 Task: Create a due date automation trigger when advanced on, on the monday before a card is due add fields with custom field "Resume" cleared at 11:00 AM.
Action: Mouse moved to (996, 73)
Screenshot: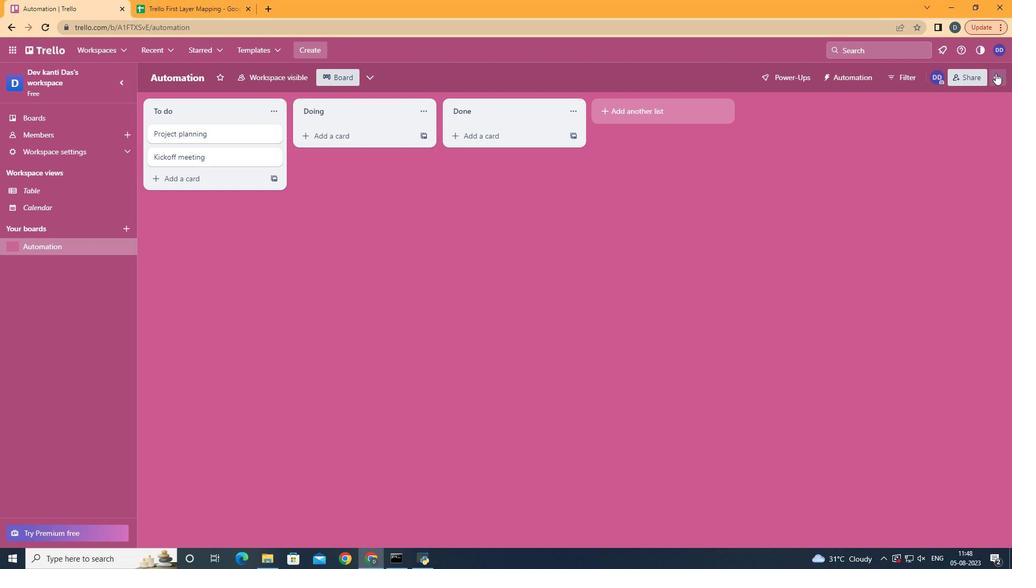 
Action: Mouse pressed left at (996, 73)
Screenshot: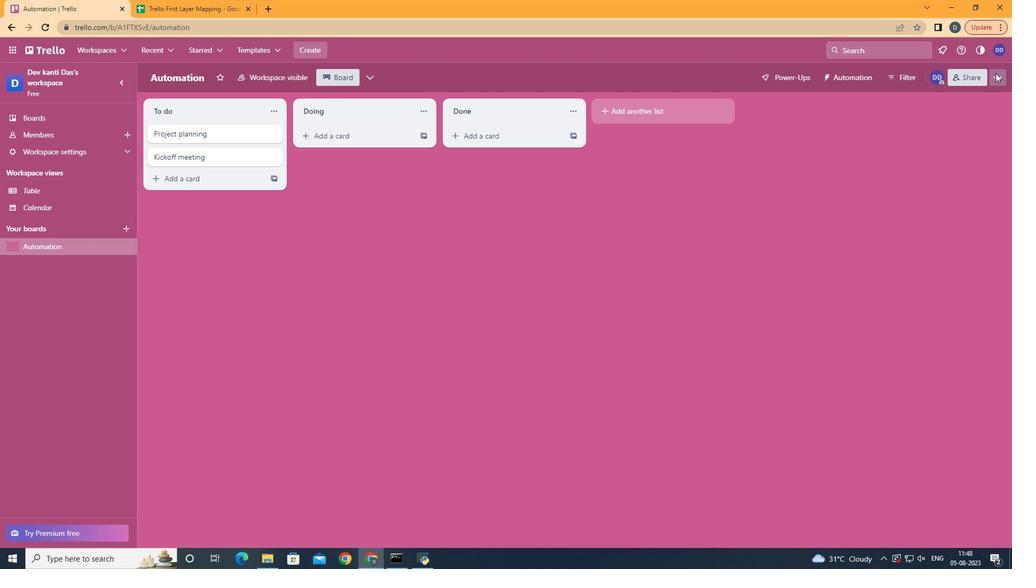 
Action: Mouse moved to (938, 197)
Screenshot: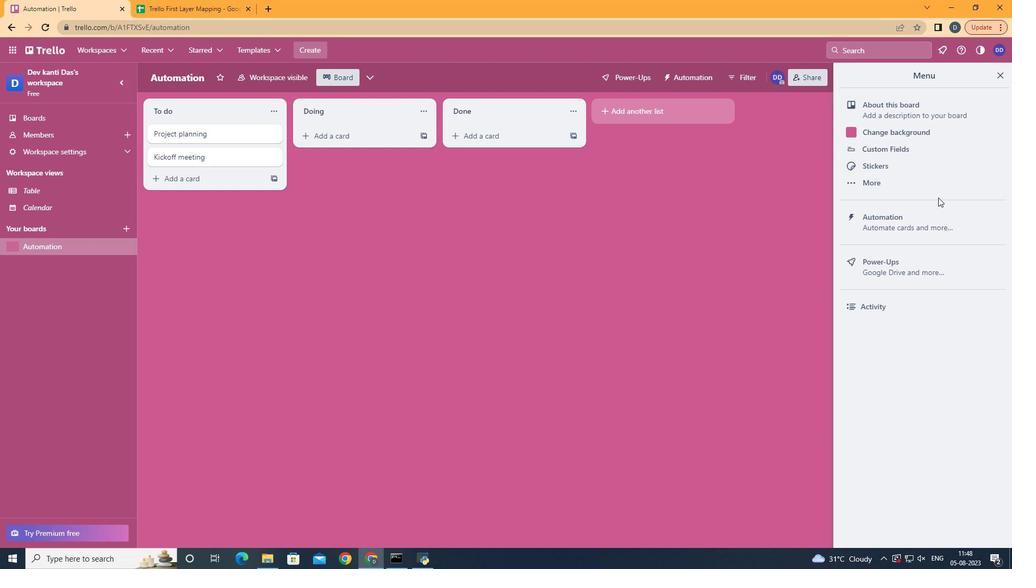 
Action: Mouse pressed left at (938, 197)
Screenshot: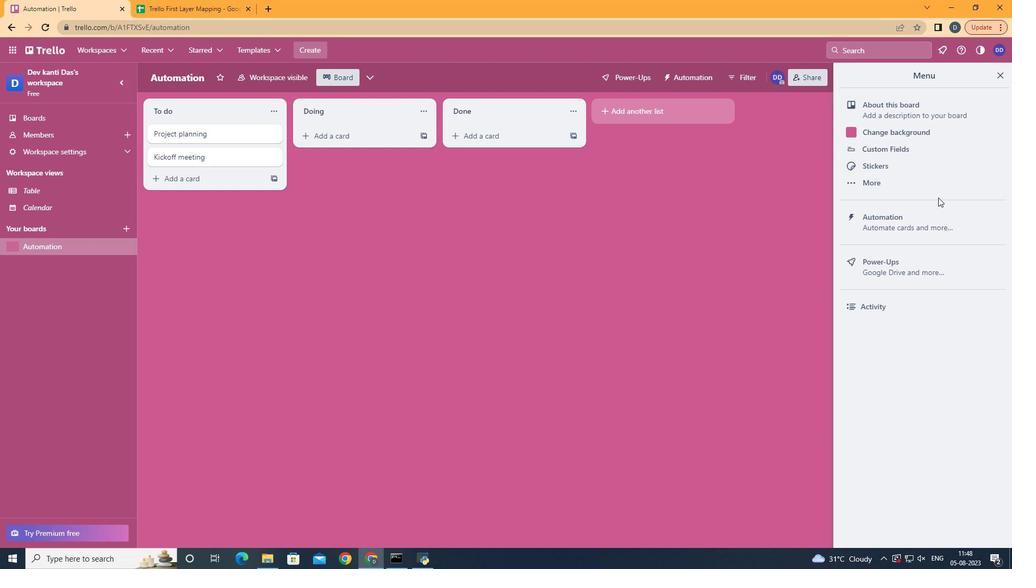 
Action: Mouse moved to (933, 207)
Screenshot: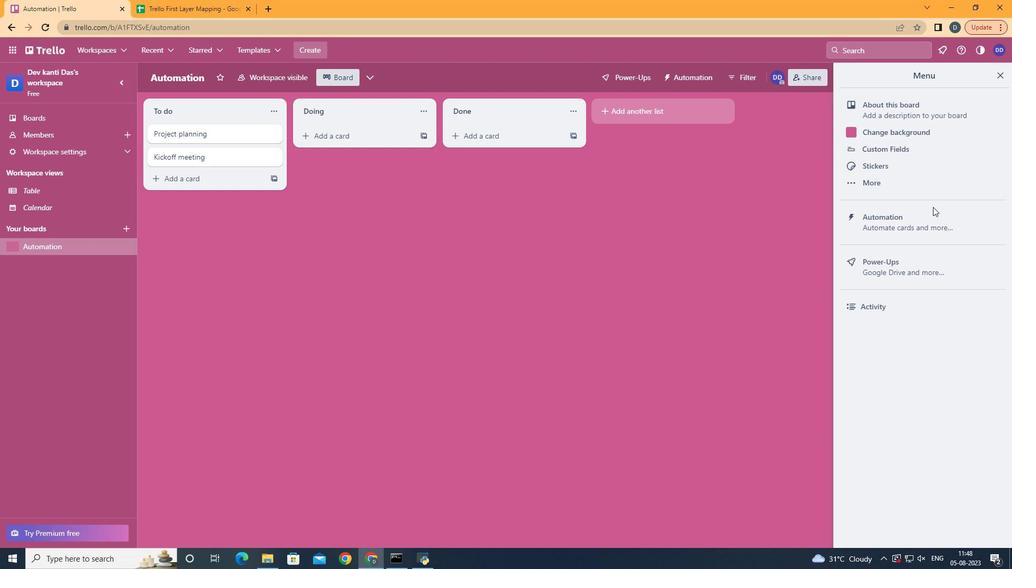 
Action: Mouse pressed left at (933, 207)
Screenshot: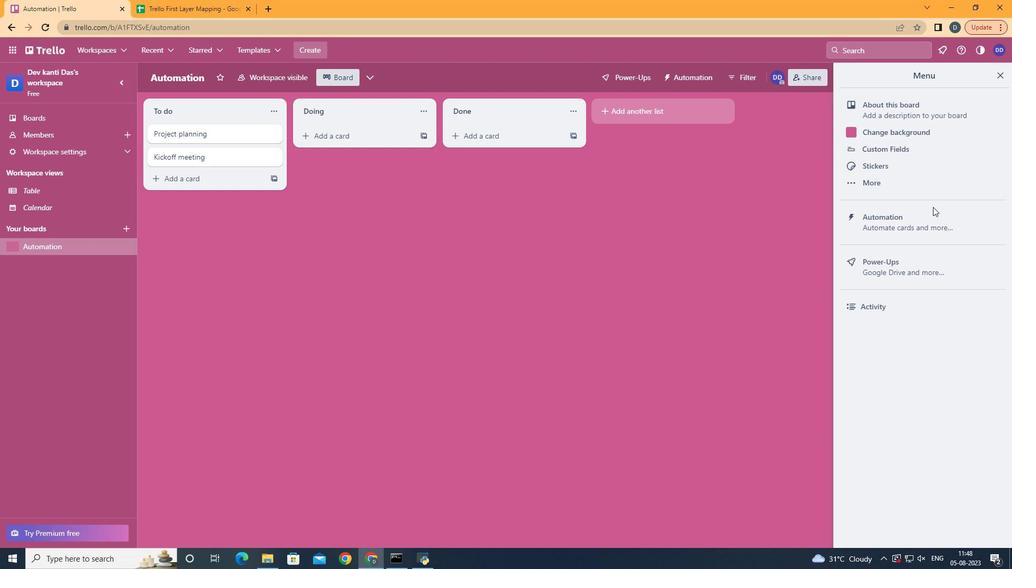 
Action: Mouse moved to (936, 212)
Screenshot: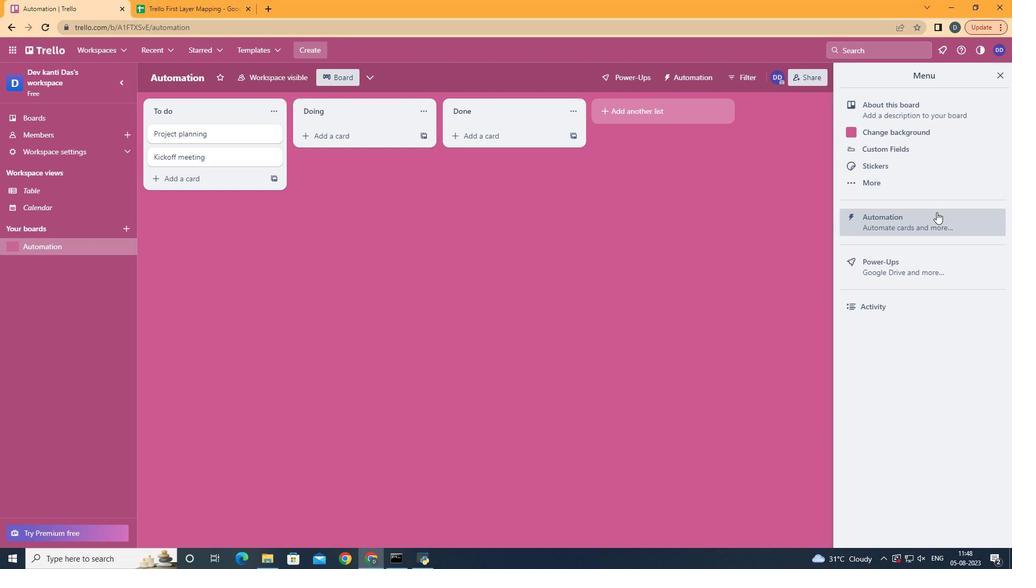
Action: Mouse pressed left at (936, 212)
Screenshot: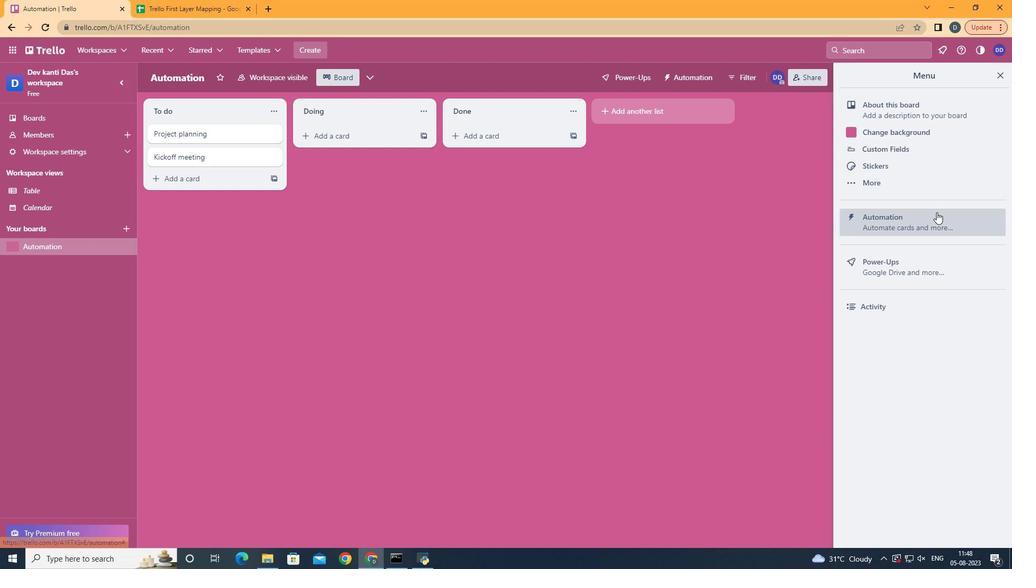 
Action: Mouse moved to (195, 205)
Screenshot: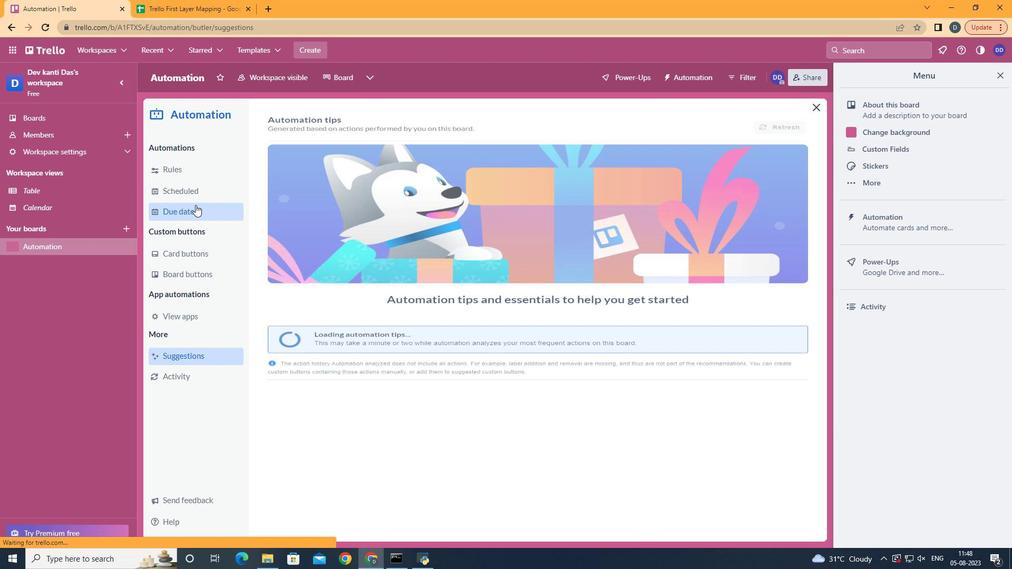 
Action: Mouse pressed left at (195, 205)
Screenshot: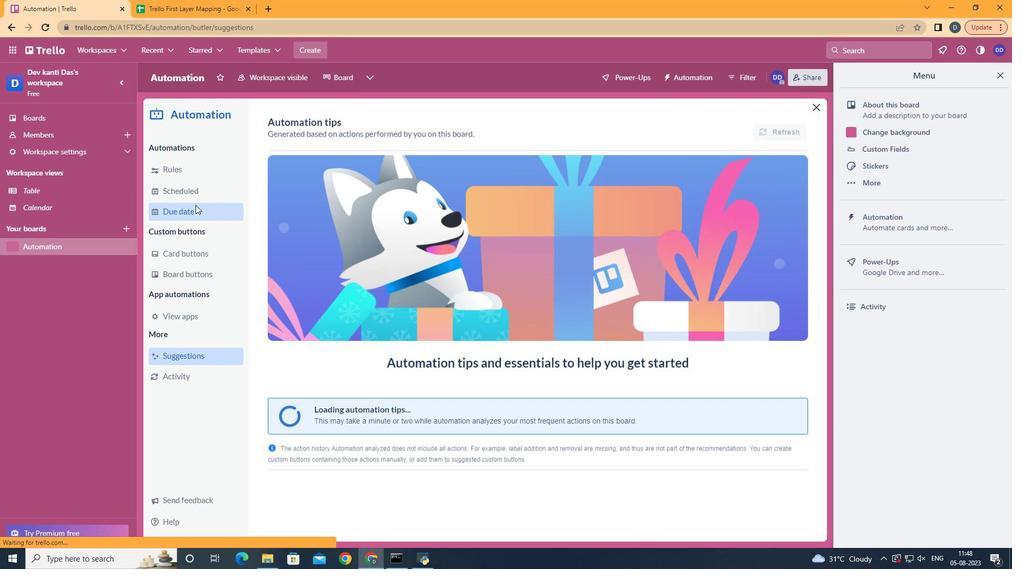 
Action: Mouse moved to (739, 129)
Screenshot: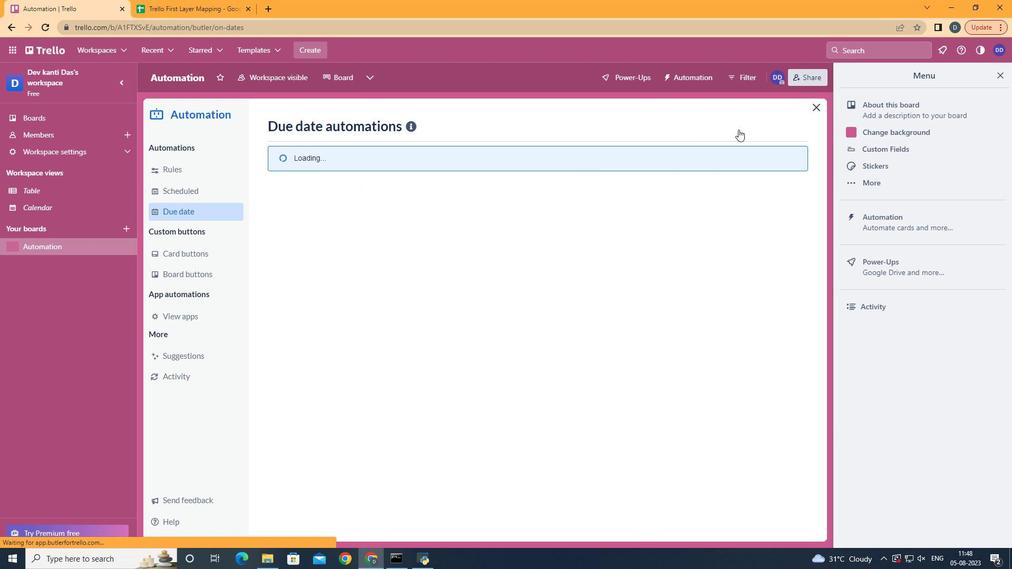 
Action: Mouse pressed left at (739, 129)
Screenshot: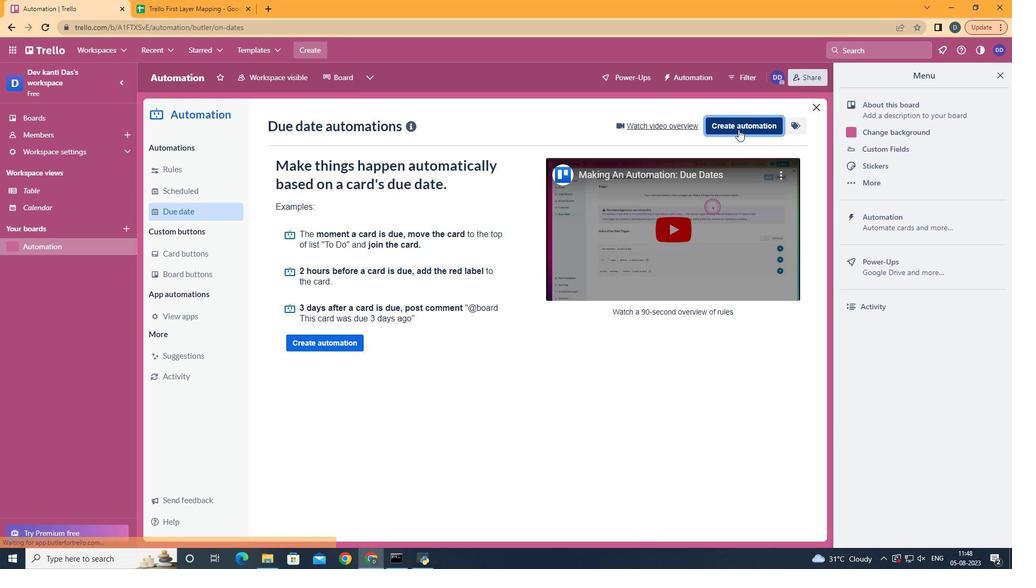 
Action: Mouse moved to (586, 224)
Screenshot: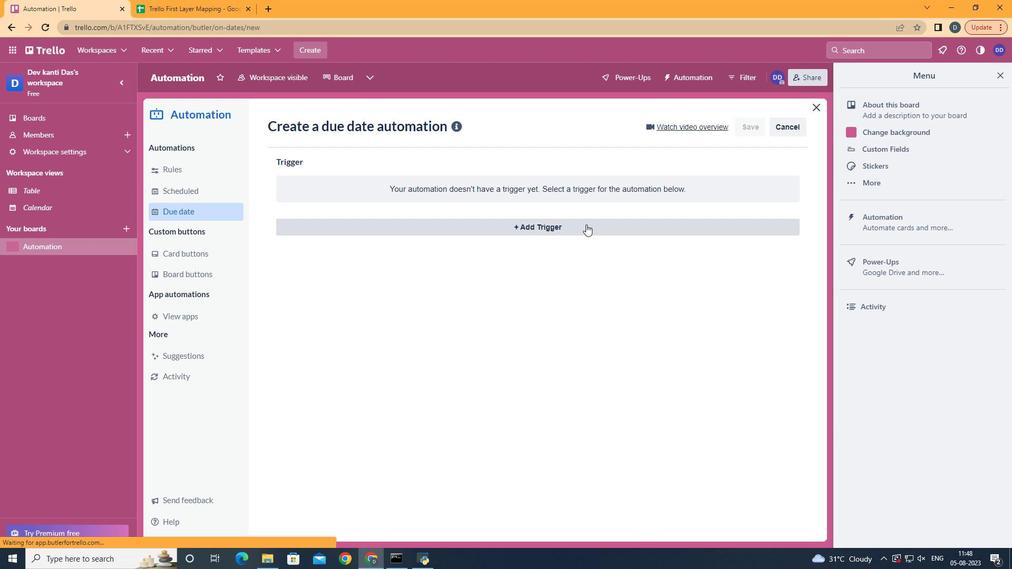
Action: Mouse pressed left at (586, 224)
Screenshot: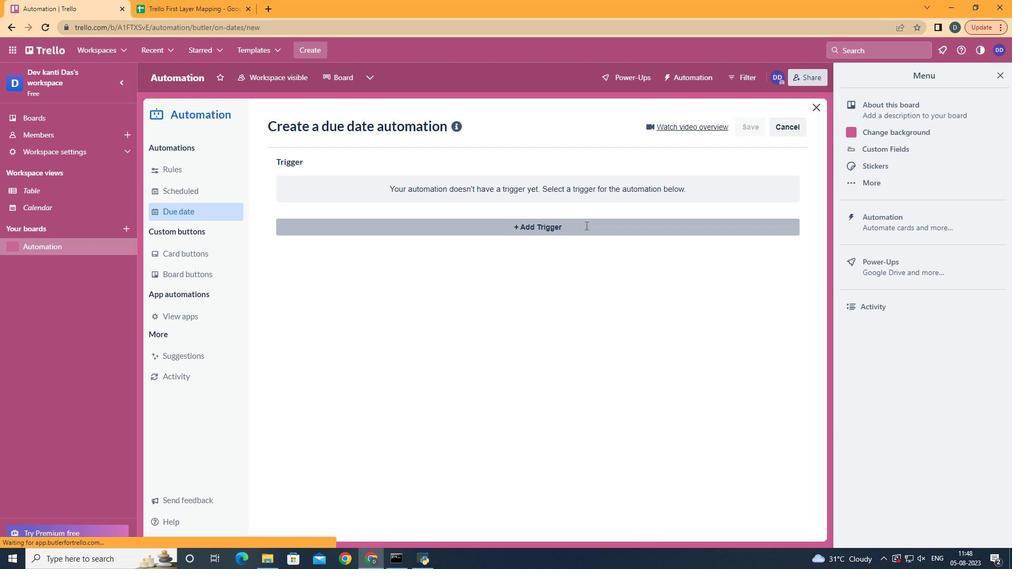 
Action: Mouse moved to (337, 274)
Screenshot: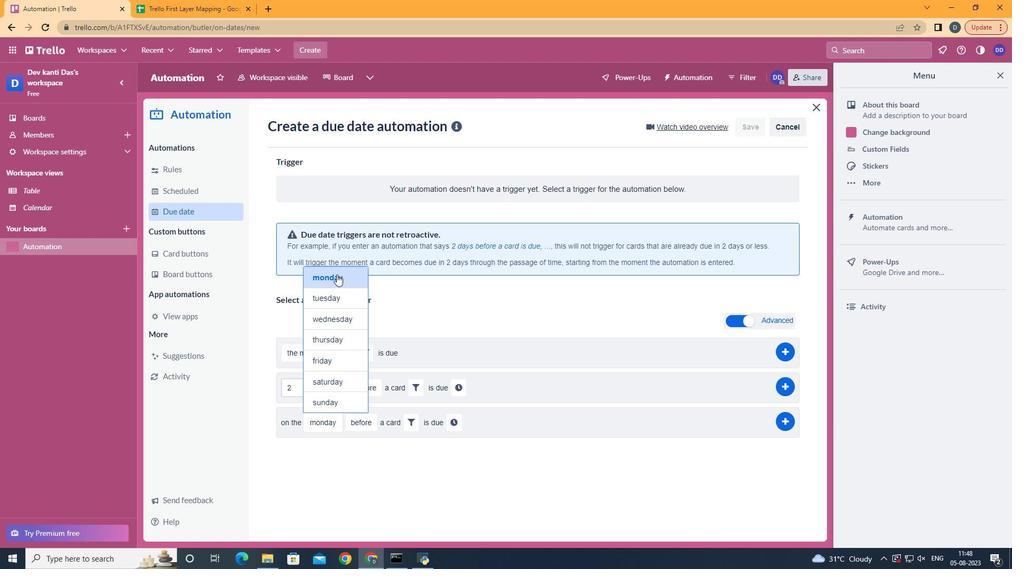 
Action: Mouse pressed left at (337, 274)
Screenshot: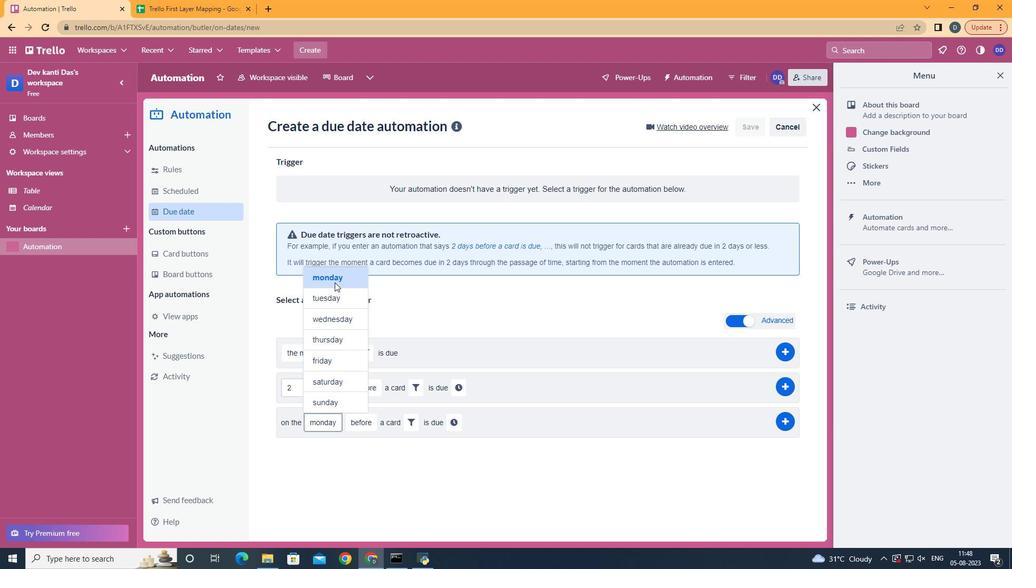 
Action: Mouse moved to (367, 445)
Screenshot: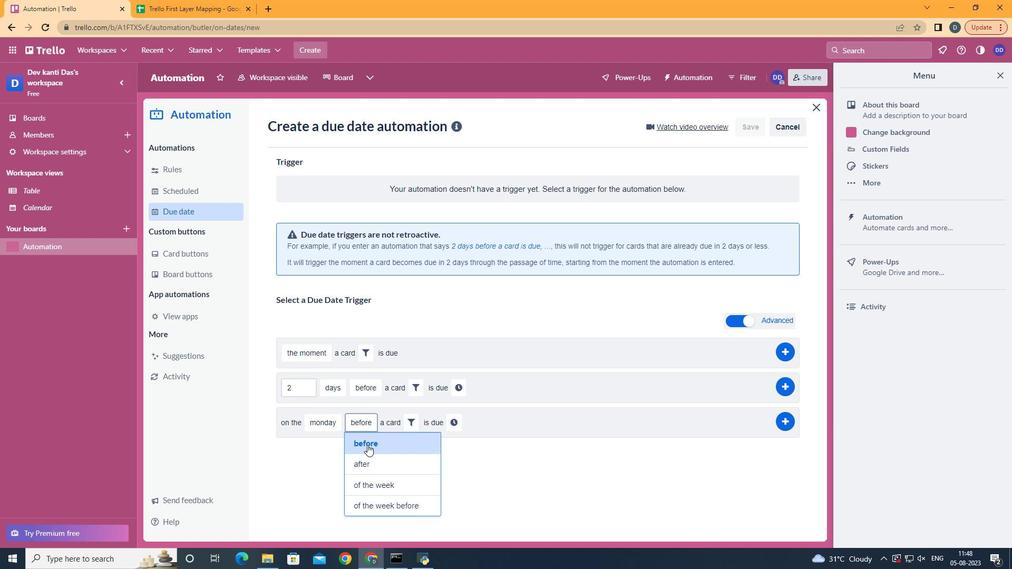 
Action: Mouse pressed left at (367, 445)
Screenshot: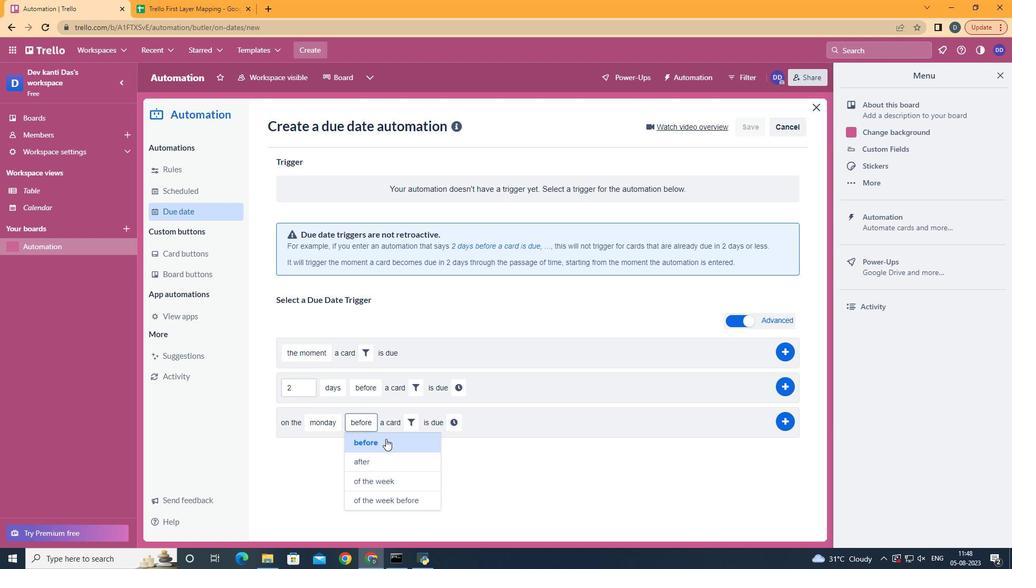 
Action: Mouse moved to (416, 428)
Screenshot: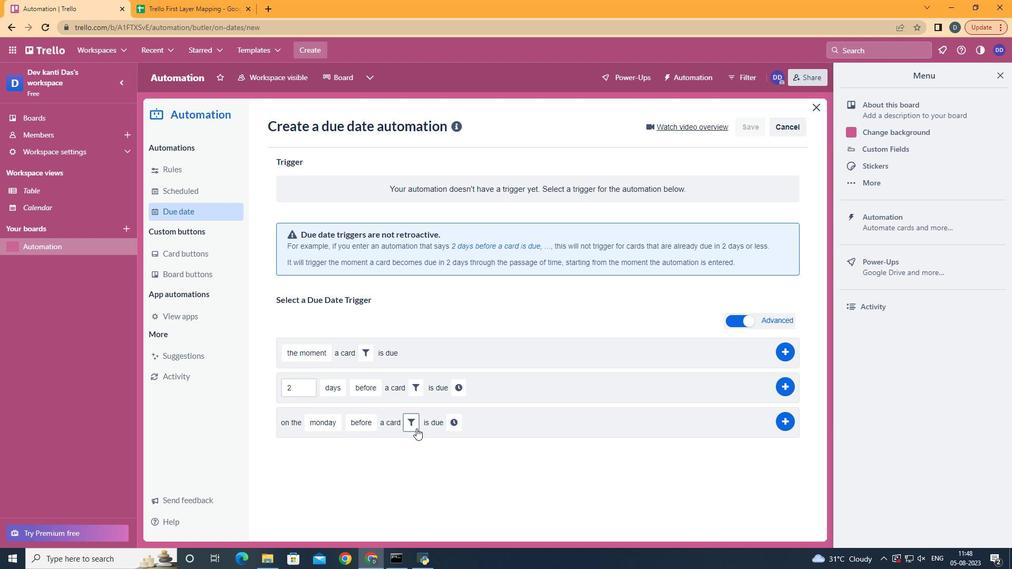 
Action: Mouse pressed left at (416, 428)
Screenshot: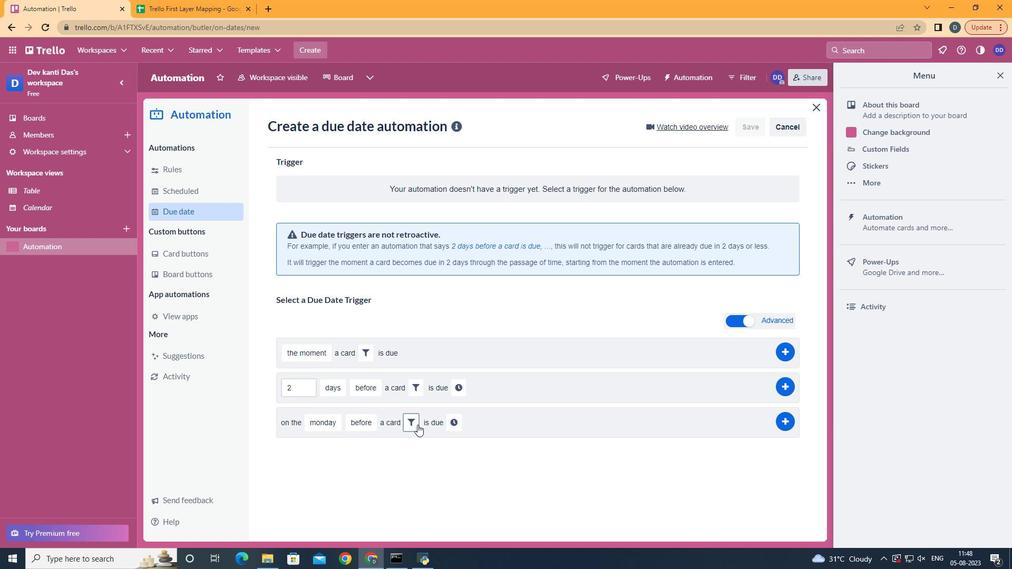 
Action: Mouse moved to (575, 455)
Screenshot: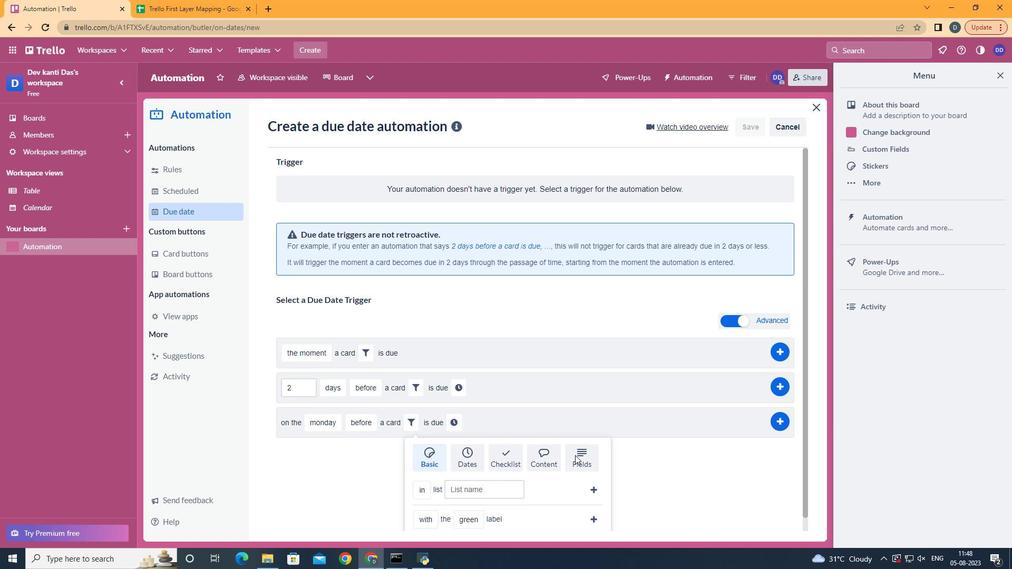 
Action: Mouse pressed left at (575, 455)
Screenshot: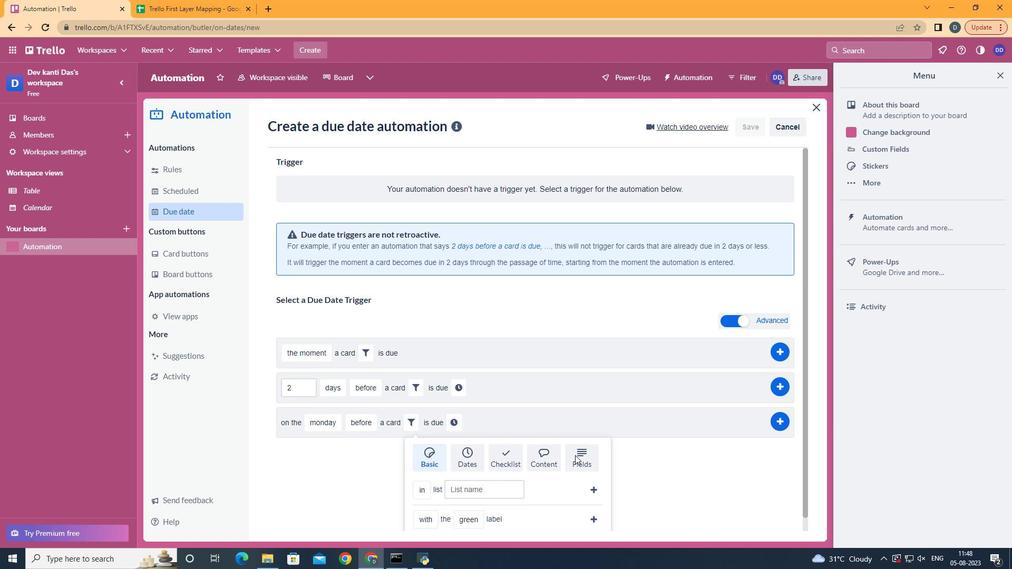 
Action: Mouse scrolled (575, 455) with delta (0, 0)
Screenshot: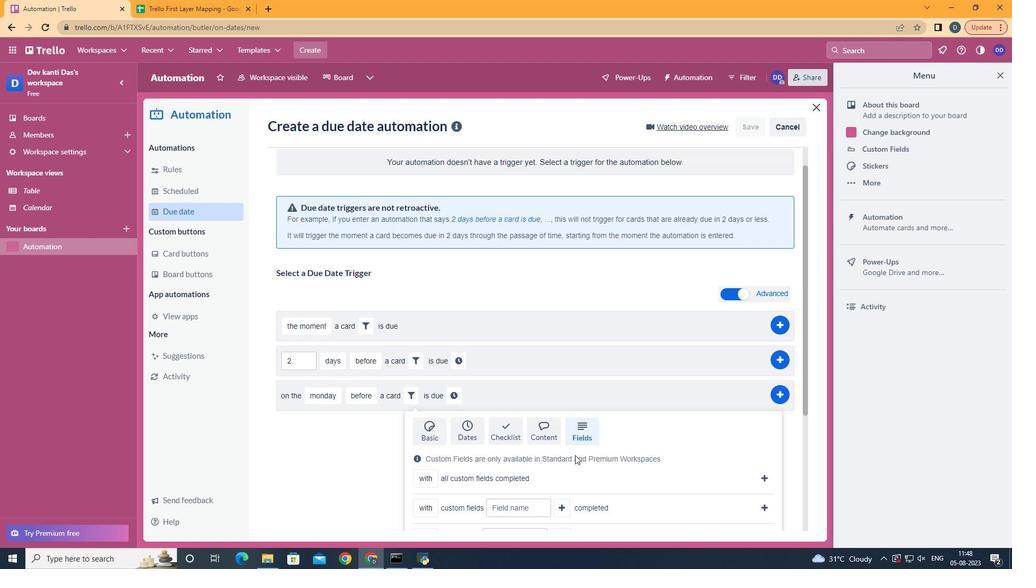 
Action: Mouse scrolled (575, 455) with delta (0, 0)
Screenshot: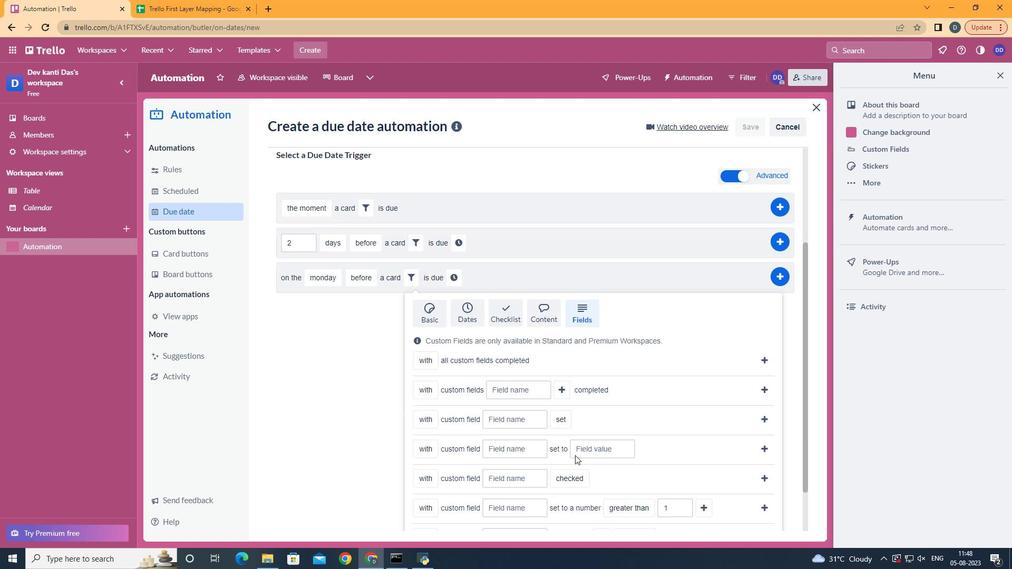 
Action: Mouse scrolled (575, 455) with delta (0, 0)
Screenshot: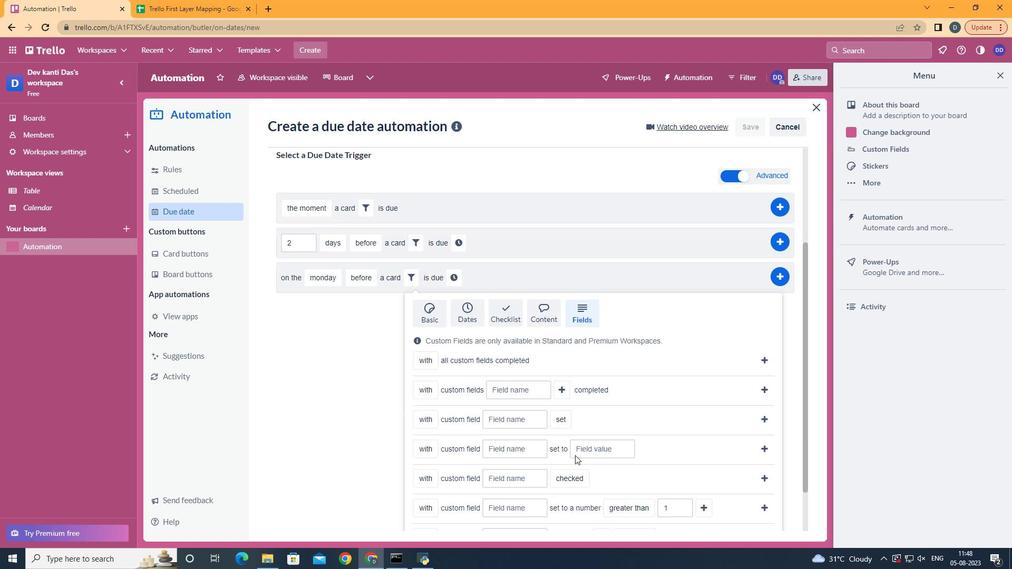 
Action: Mouse scrolled (575, 455) with delta (0, 0)
Screenshot: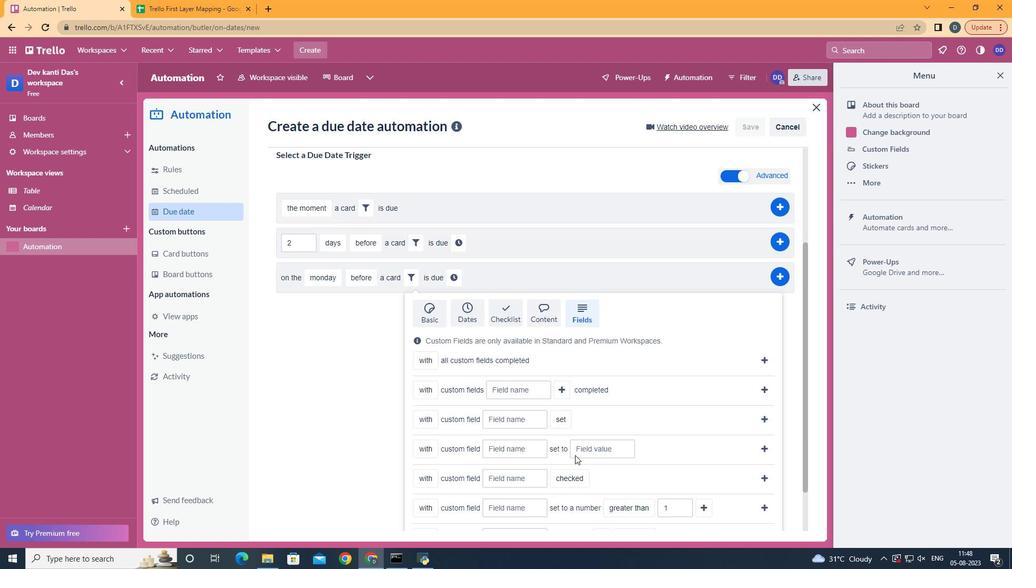 
Action: Mouse scrolled (575, 455) with delta (0, 0)
Screenshot: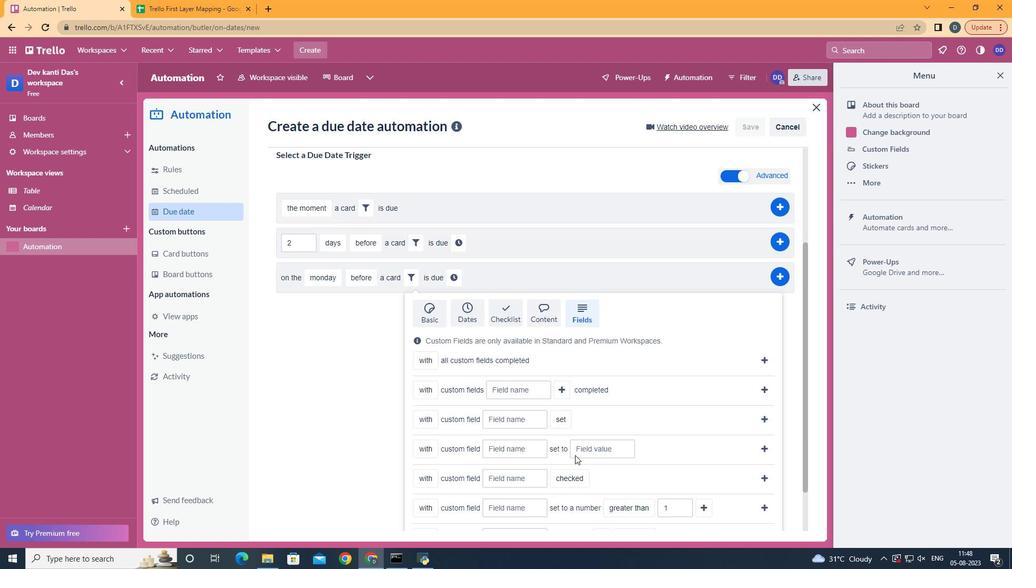 
Action: Mouse moved to (434, 380)
Screenshot: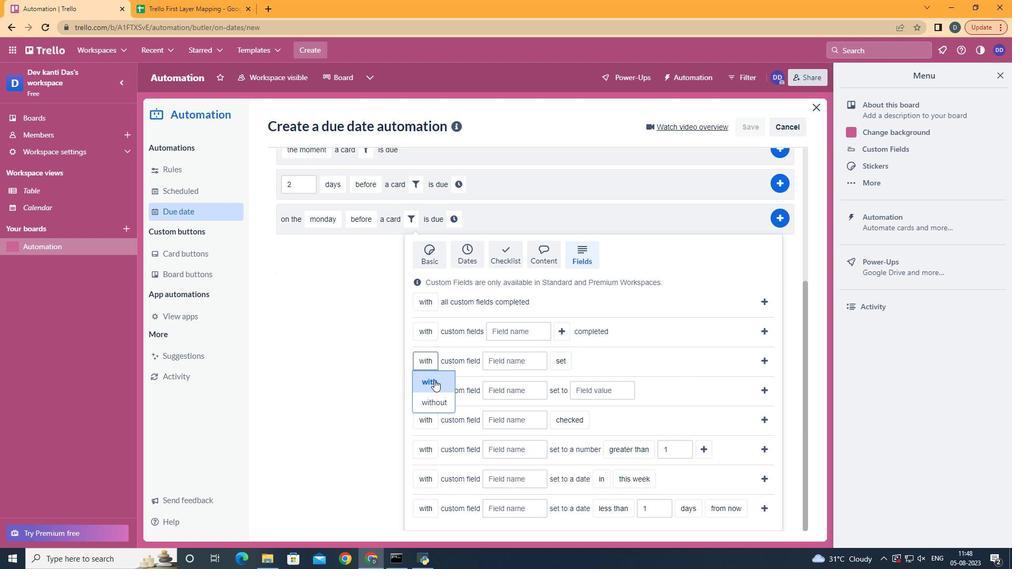 
Action: Mouse pressed left at (434, 380)
Screenshot: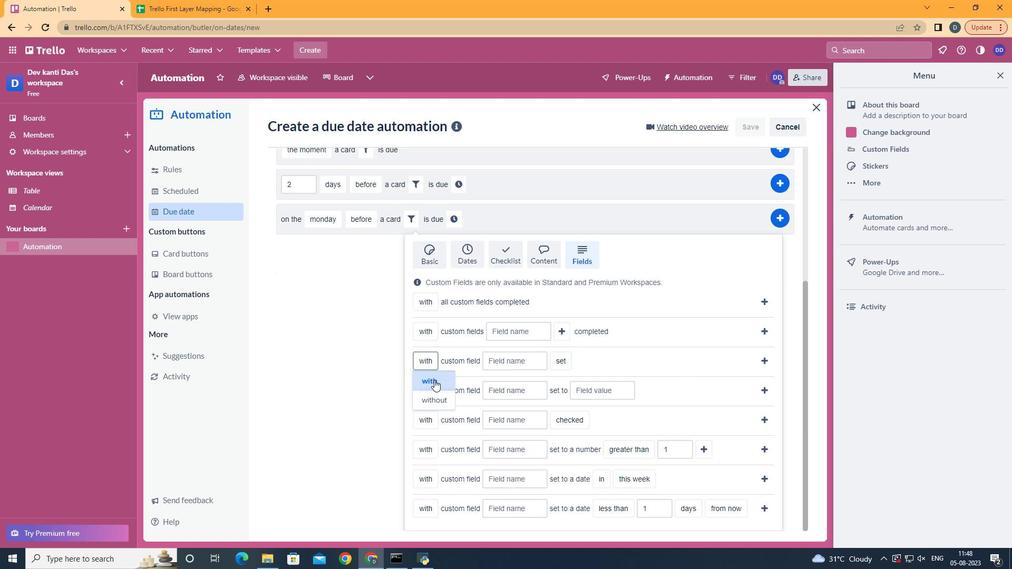
Action: Mouse moved to (535, 363)
Screenshot: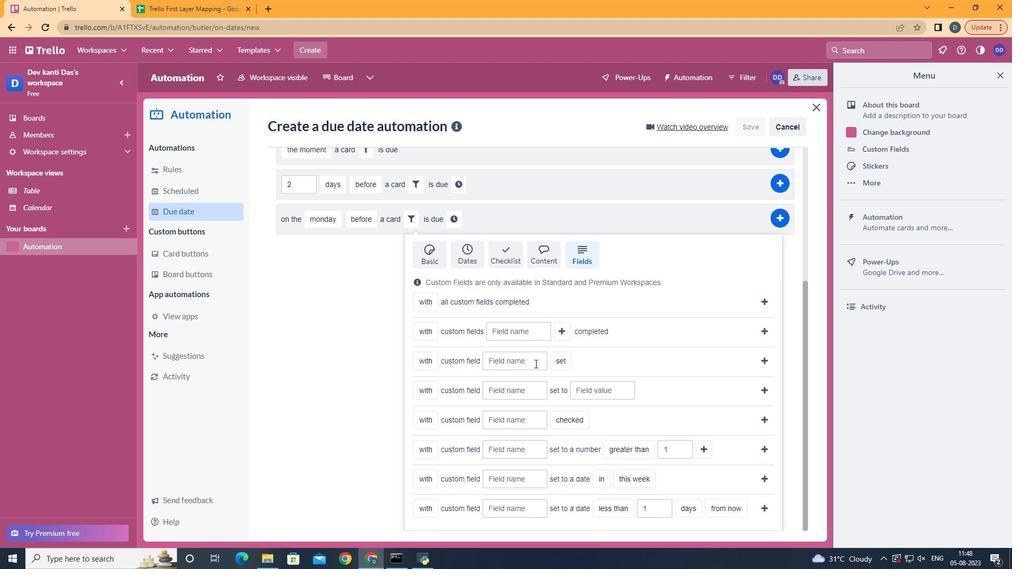 
Action: Mouse pressed left at (535, 363)
Screenshot: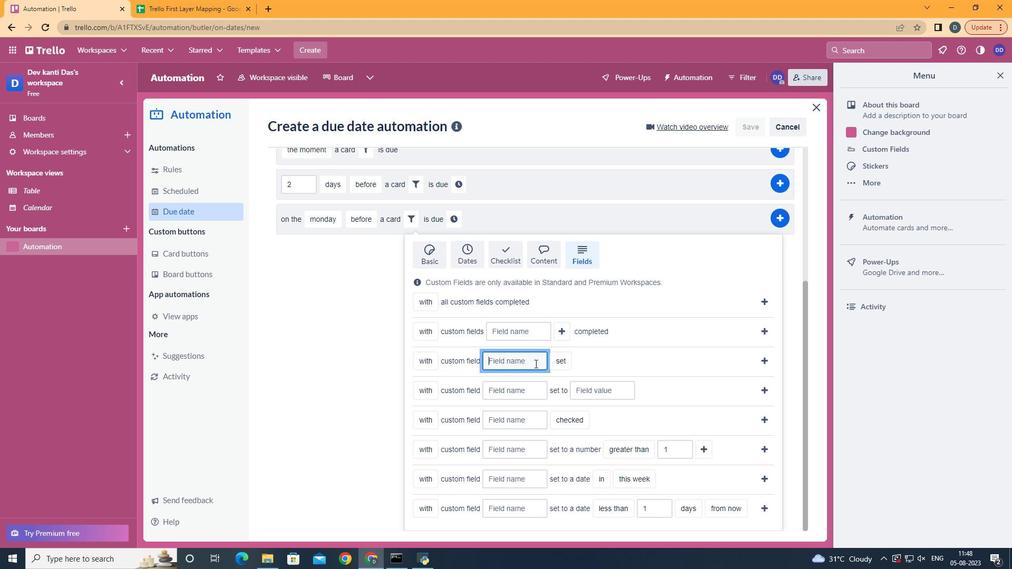 
Action: Mouse moved to (533, 363)
Screenshot: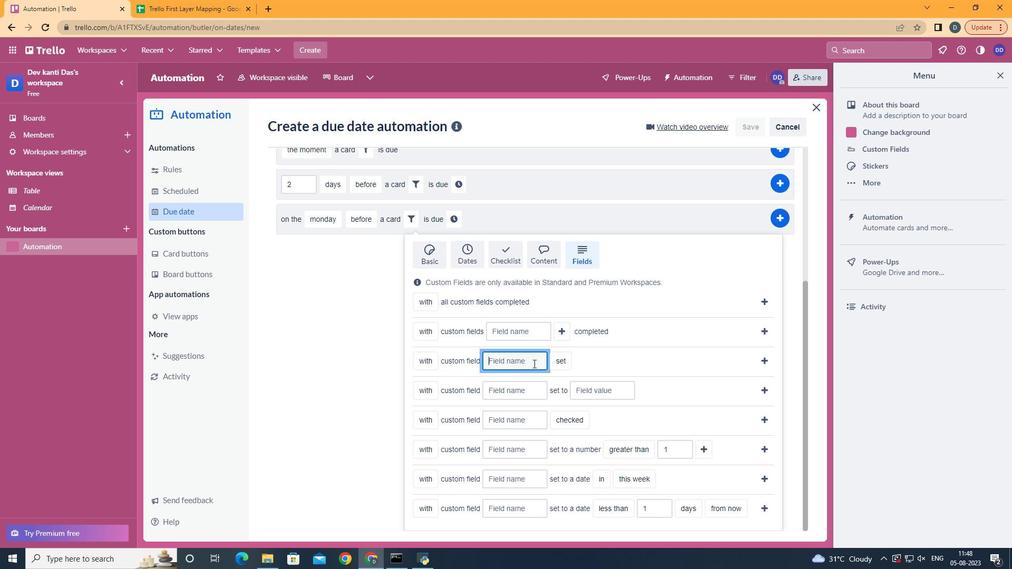 
Action: Key pressed <Key.shift>Resume
Screenshot: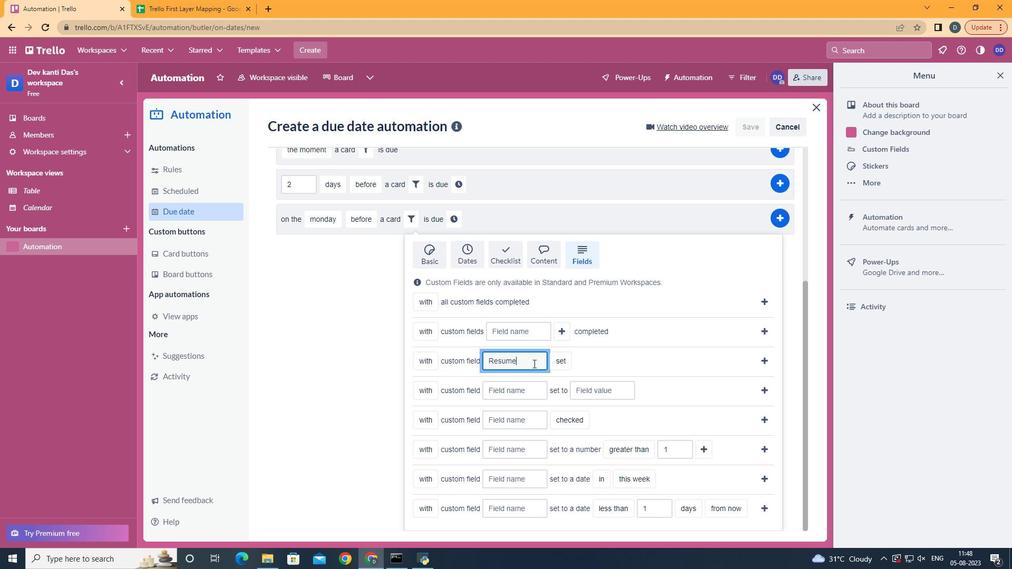 
Action: Mouse moved to (571, 402)
Screenshot: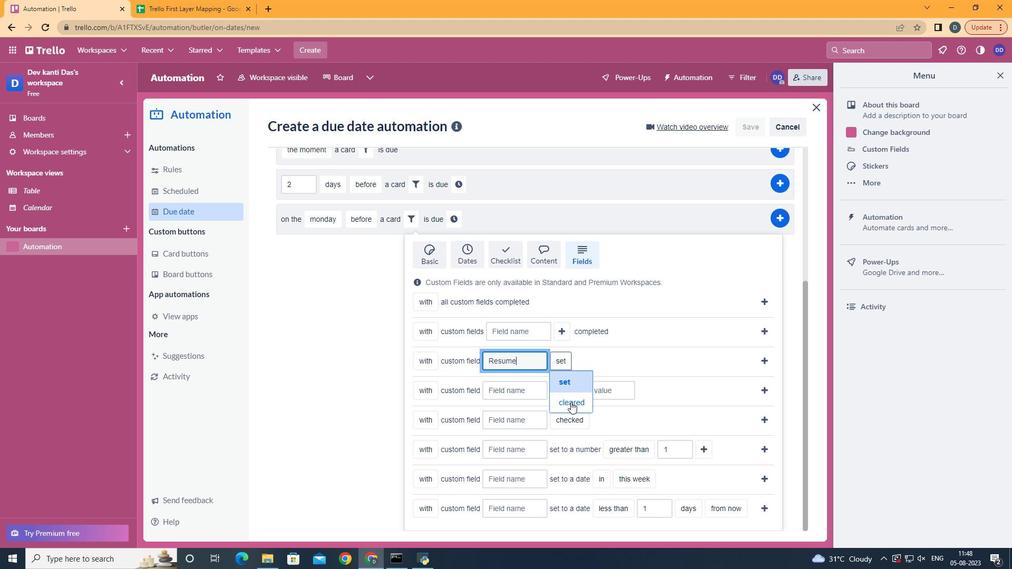 
Action: Mouse pressed left at (571, 402)
Screenshot: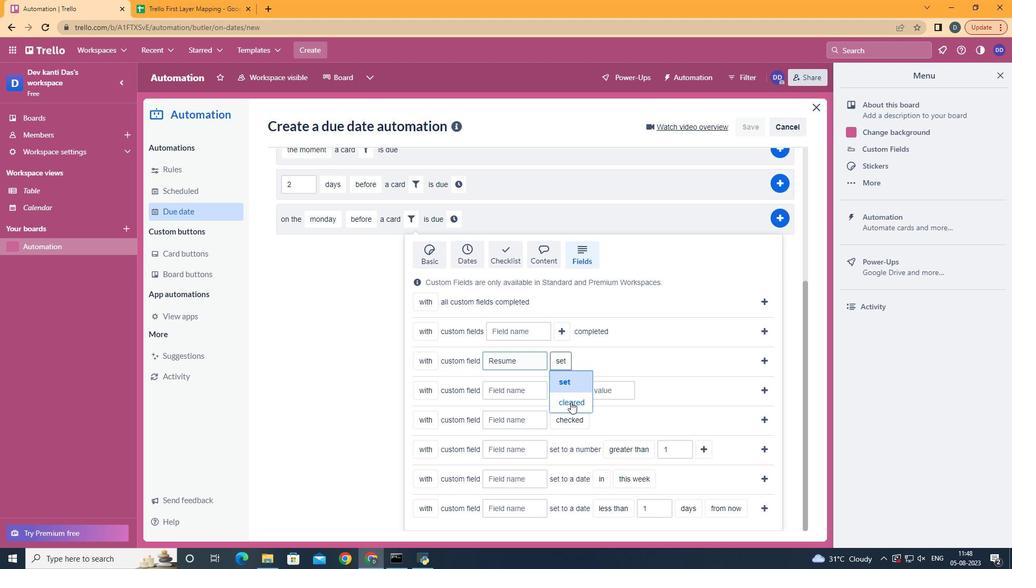 
Action: Mouse moved to (763, 359)
Screenshot: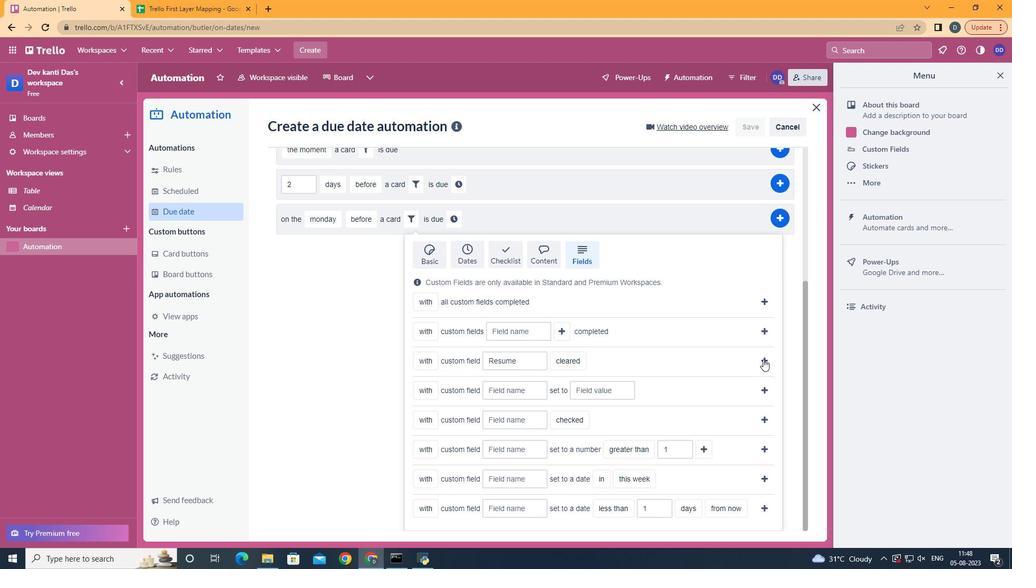 
Action: Mouse pressed left at (763, 359)
Screenshot: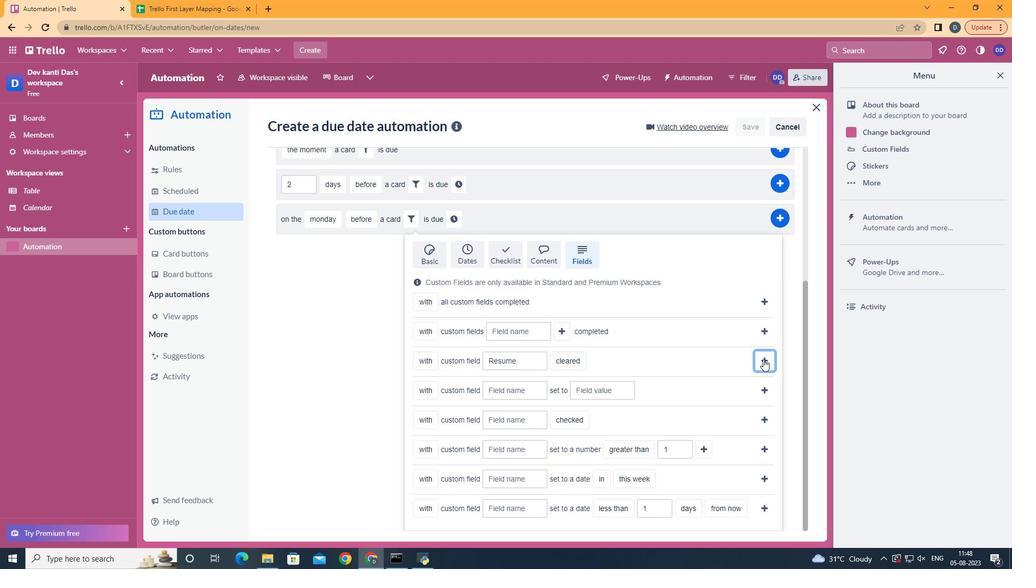 
Action: Mouse moved to (593, 426)
Screenshot: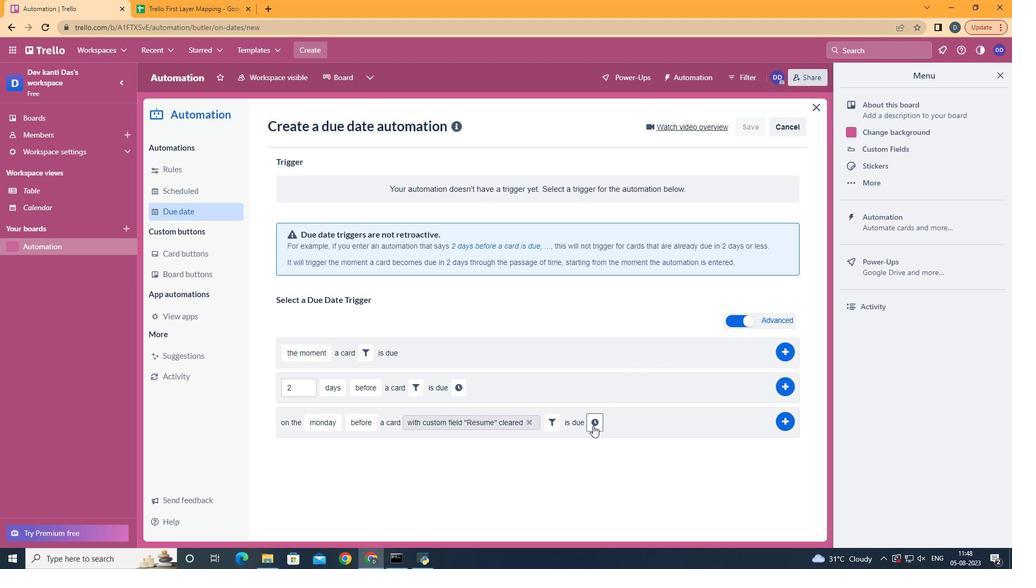 
Action: Mouse pressed left at (593, 426)
Screenshot: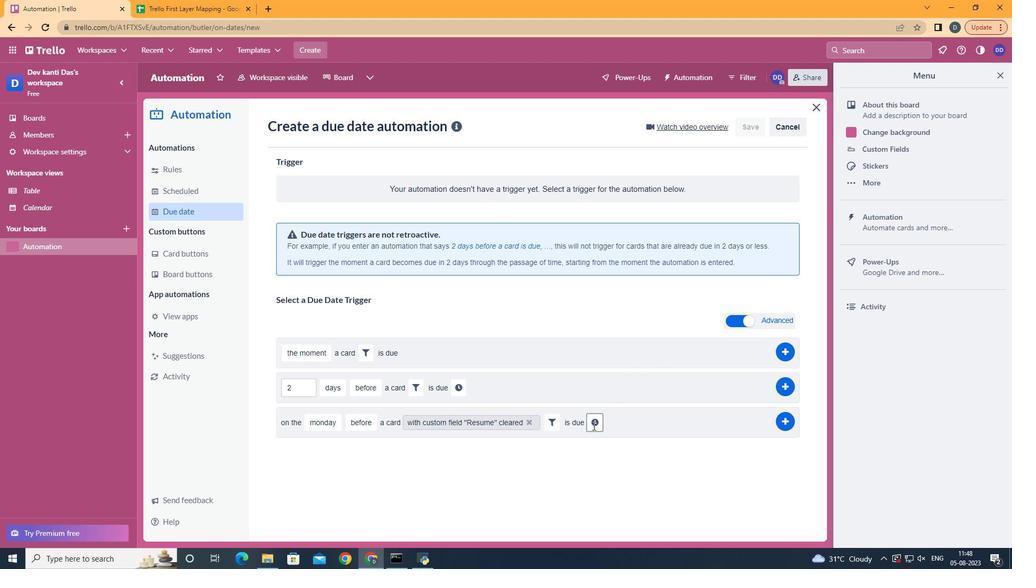 
Action: Mouse moved to (656, 423)
Screenshot: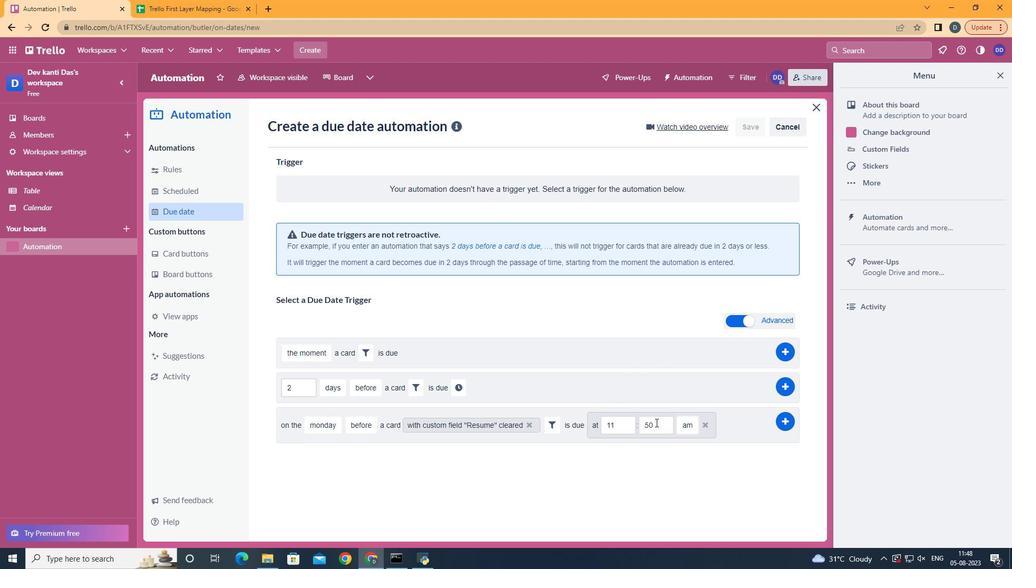 
Action: Mouse pressed left at (656, 423)
Screenshot: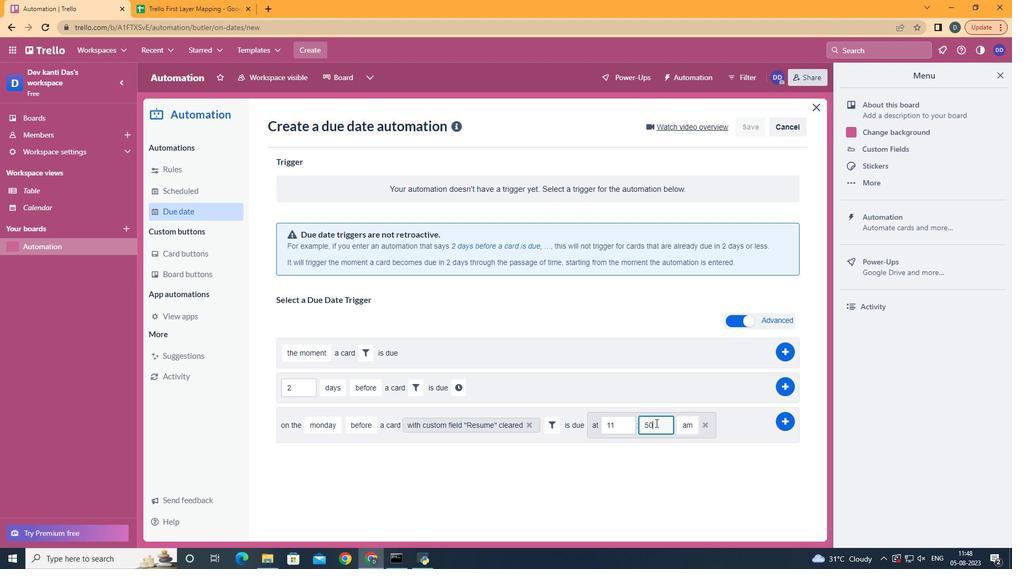 
Action: Mouse moved to (656, 423)
Screenshot: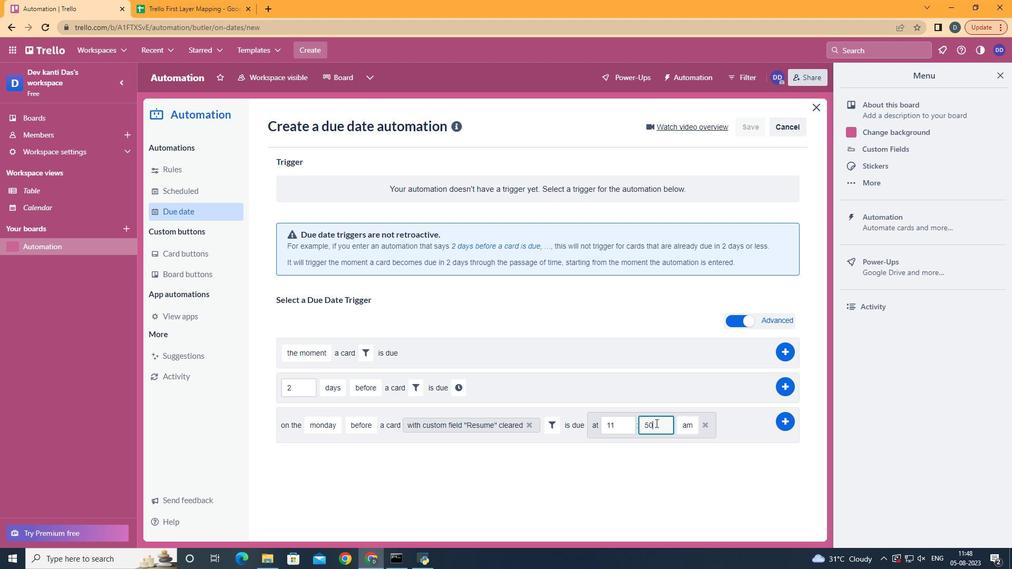 
Action: Key pressed <Key.backspace><Key.backspace>00
Screenshot: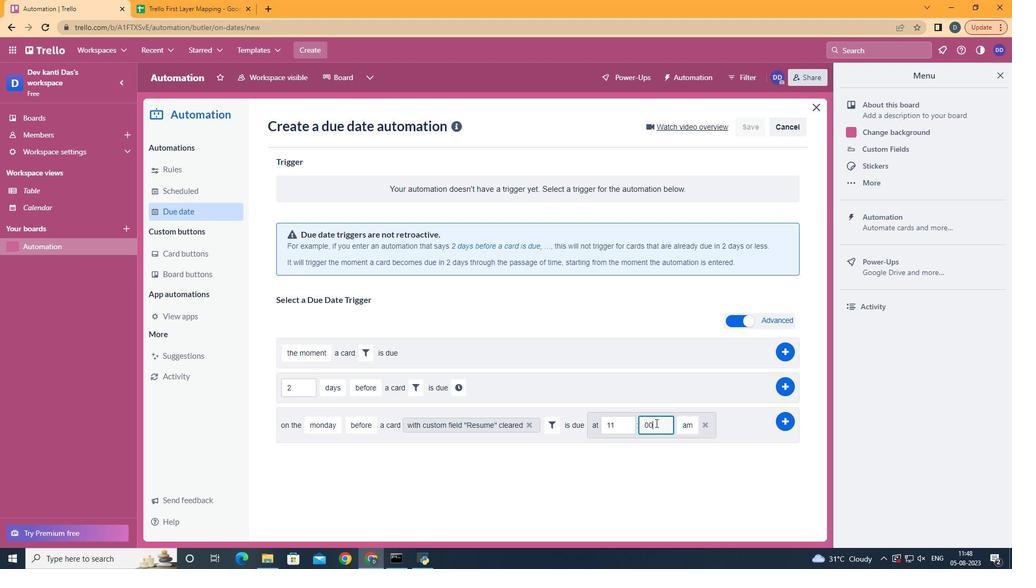 
Action: Mouse moved to (779, 419)
Screenshot: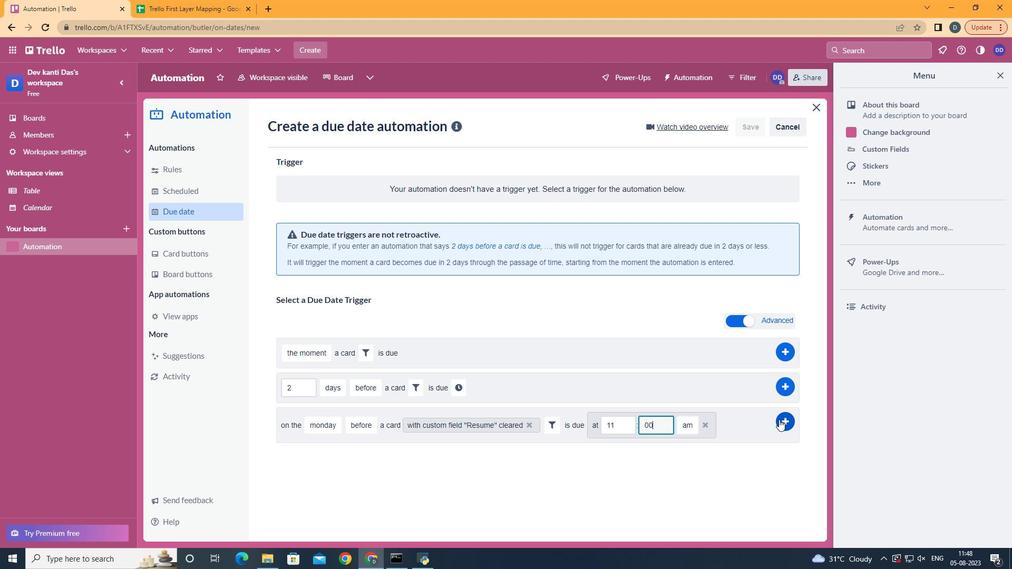 
Action: Mouse pressed left at (779, 419)
Screenshot: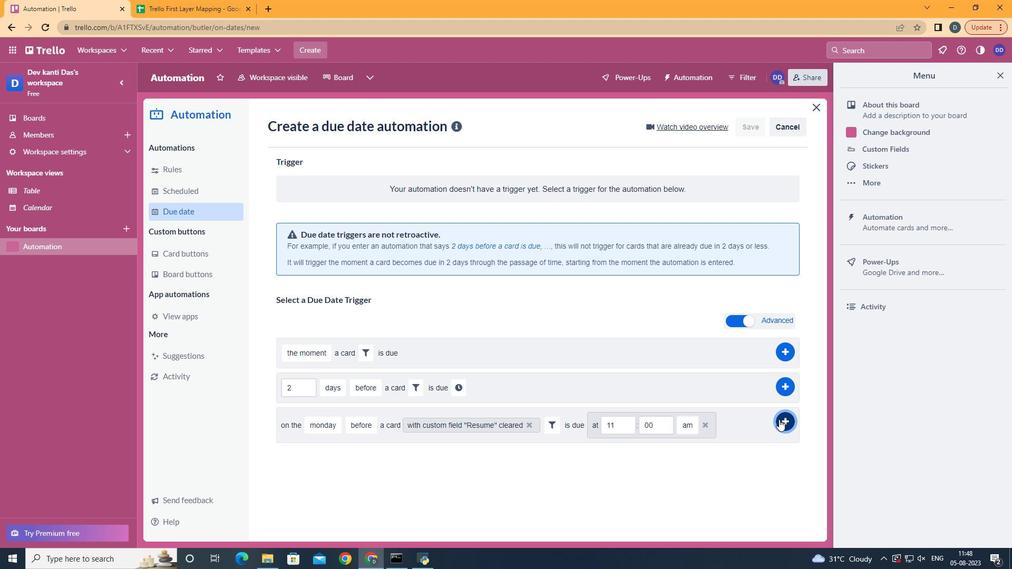 
Action: Mouse moved to (469, 196)
Screenshot: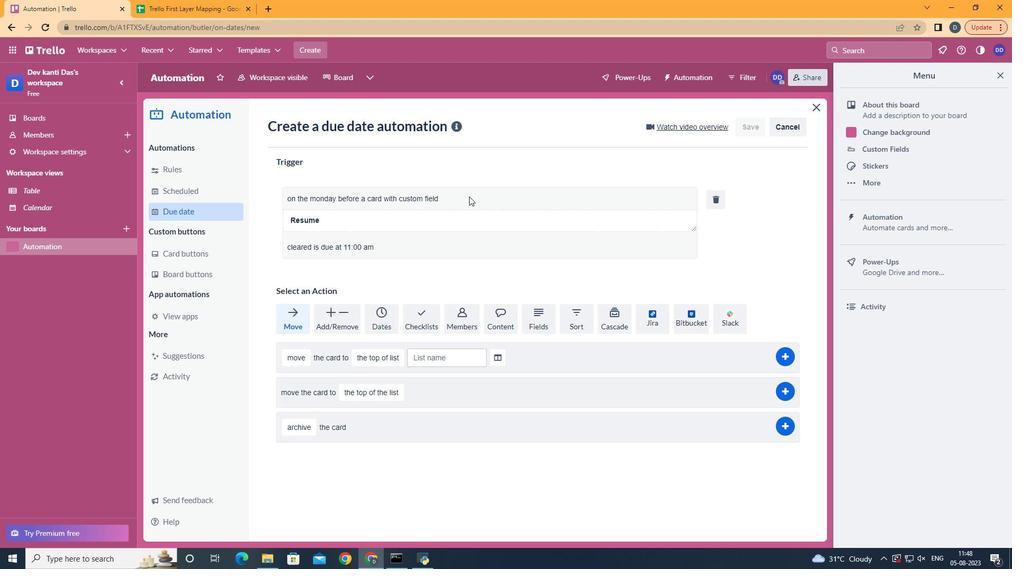 
